 Task: In the  document leadership.docx Select the first Column and change text color to  'Black' Apply the command  'Undo' Apply the command  Redo
Action: Mouse pressed left at (305, 405)
Screenshot: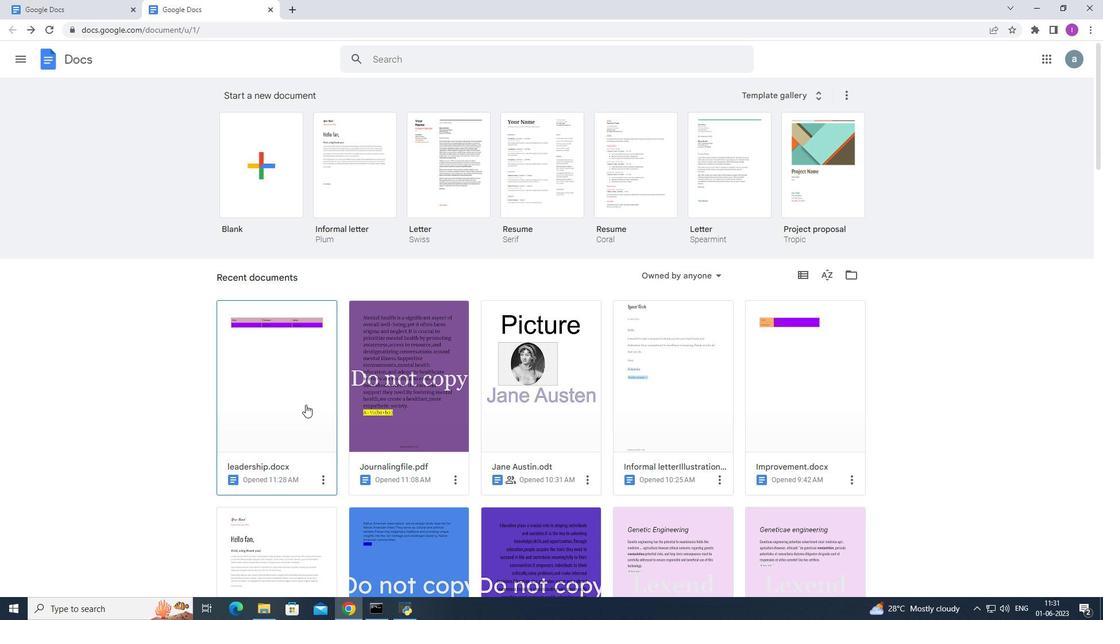 
Action: Mouse moved to (627, 198)
Screenshot: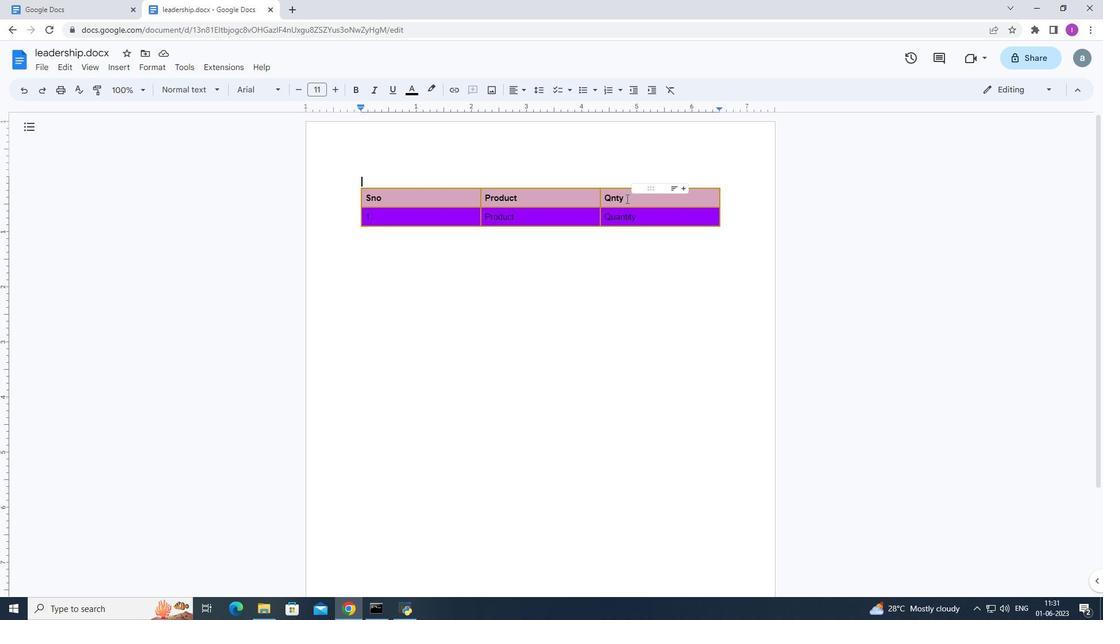 
Action: Mouse pressed left at (627, 198)
Screenshot: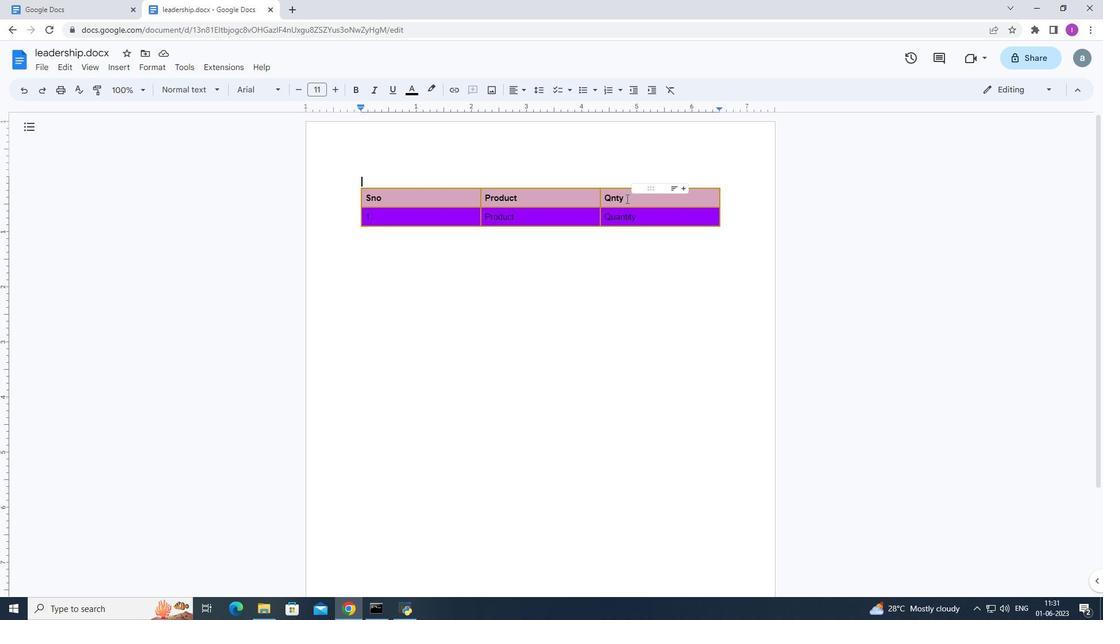 
Action: Mouse moved to (523, 196)
Screenshot: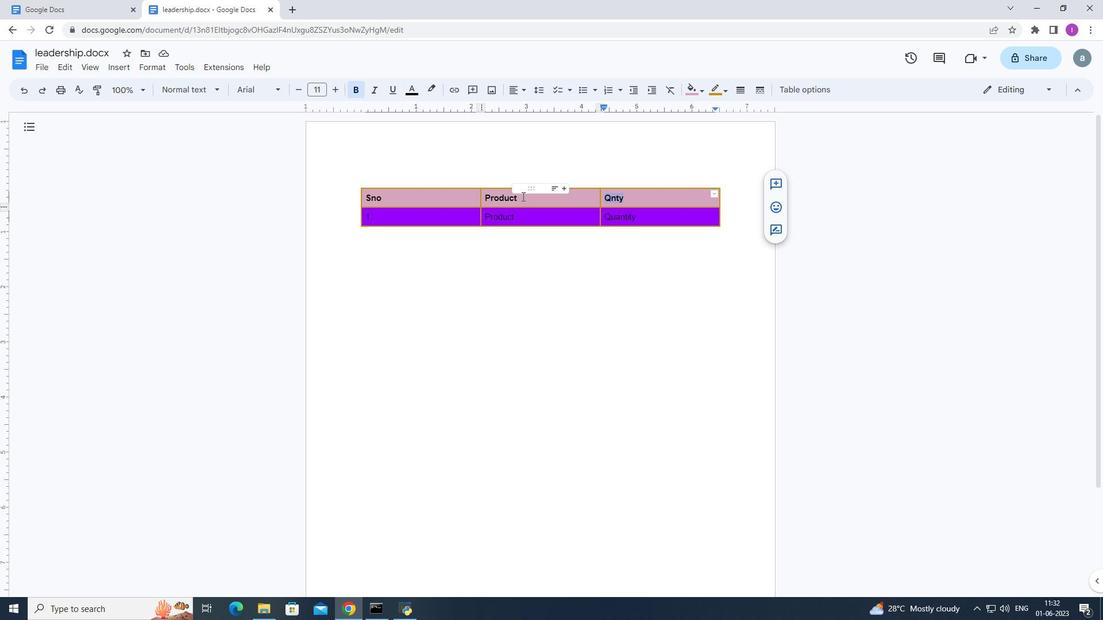 
Action: Mouse pressed left at (523, 196)
Screenshot: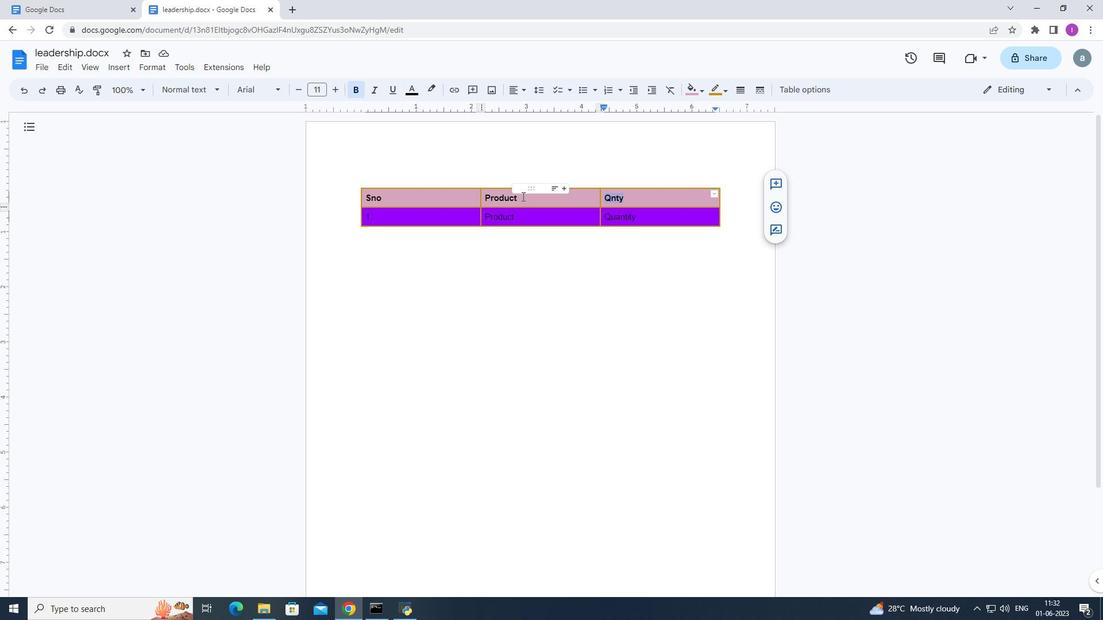 
Action: Mouse moved to (628, 199)
Screenshot: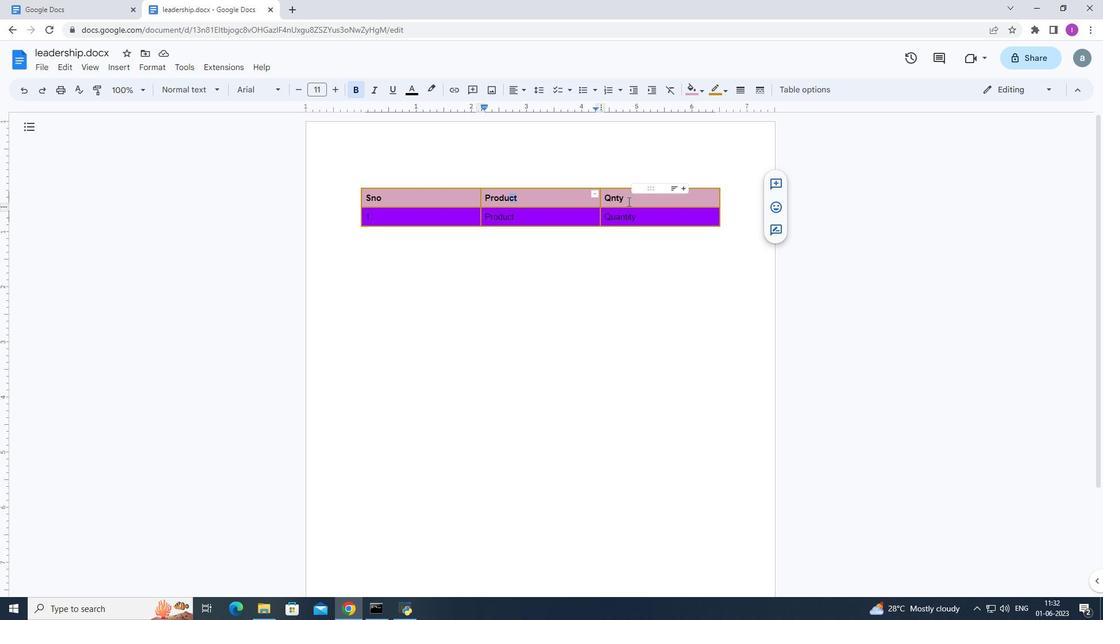 
Action: Mouse pressed left at (628, 199)
Screenshot: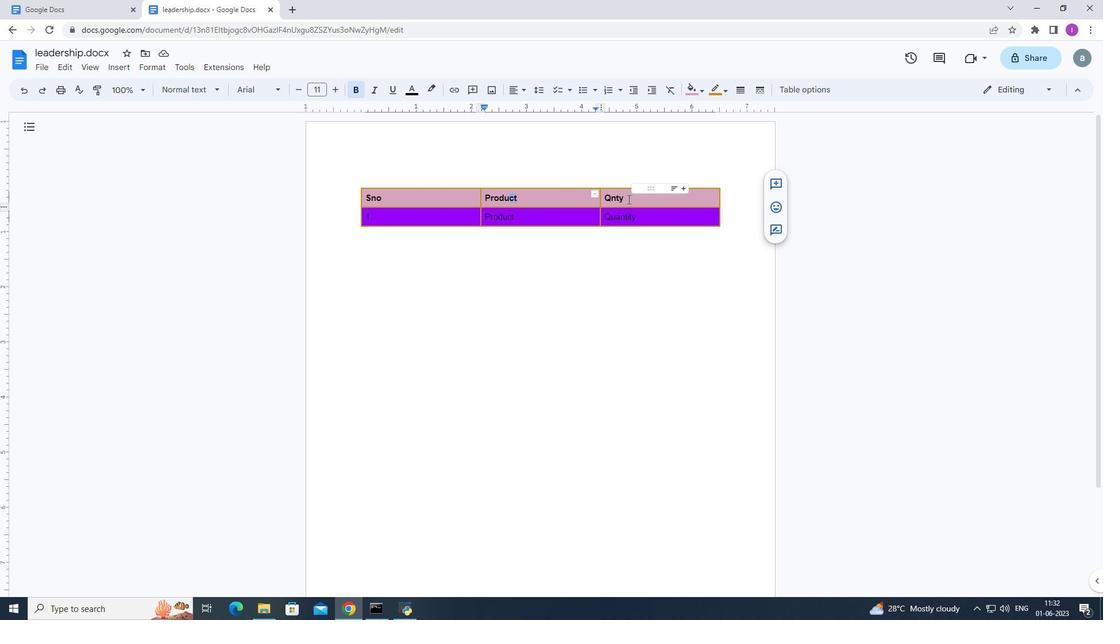 
Action: Mouse moved to (418, 91)
Screenshot: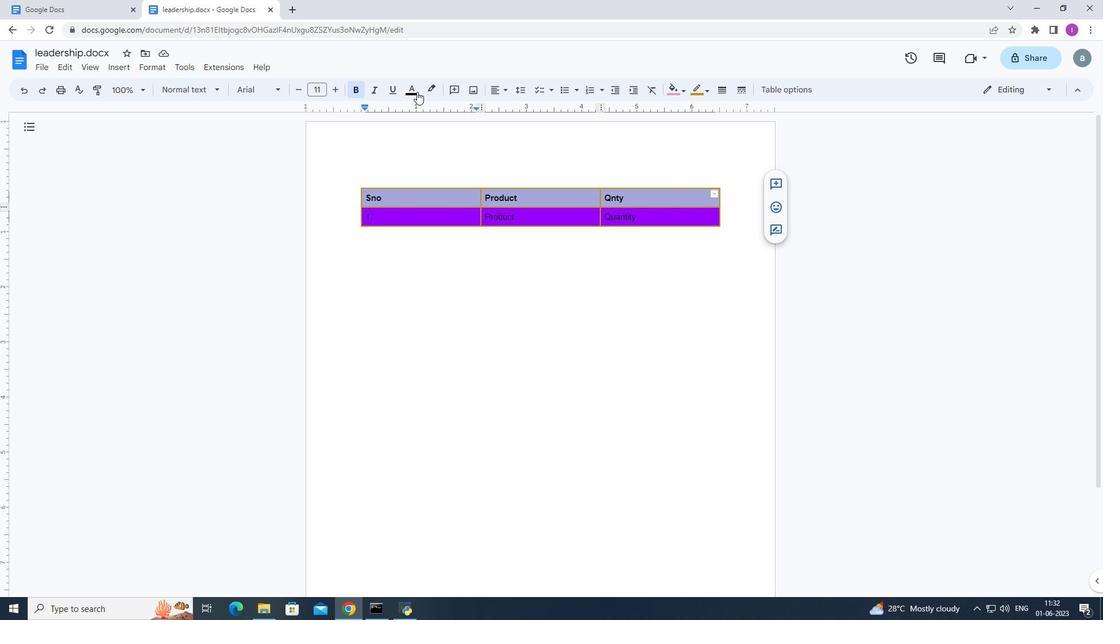 
Action: Mouse pressed left at (418, 91)
Screenshot: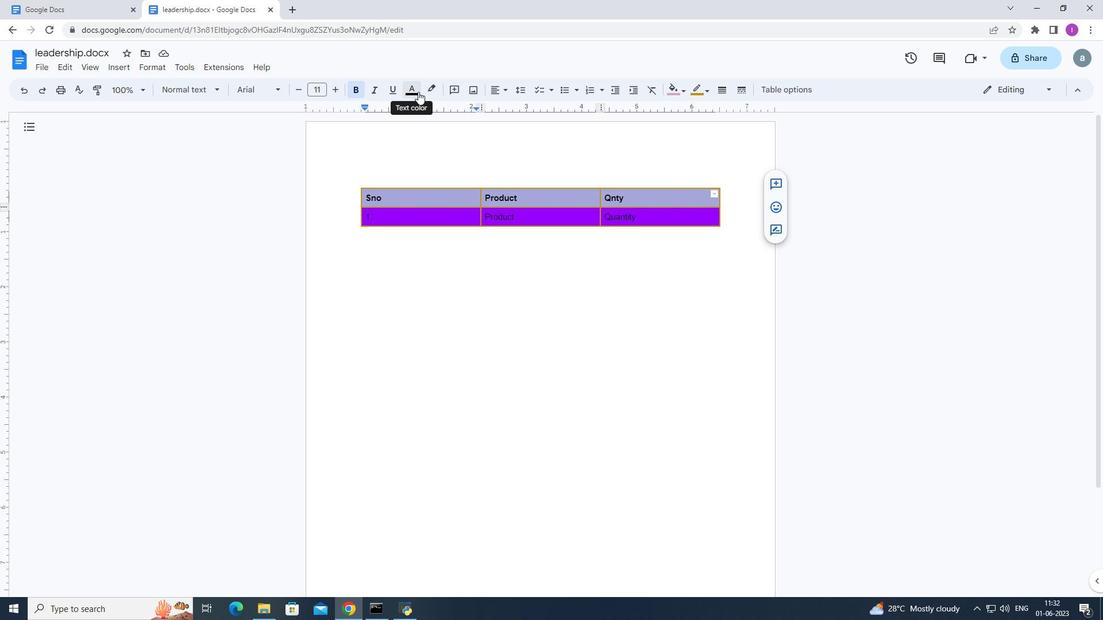 
Action: Mouse moved to (418, 113)
Screenshot: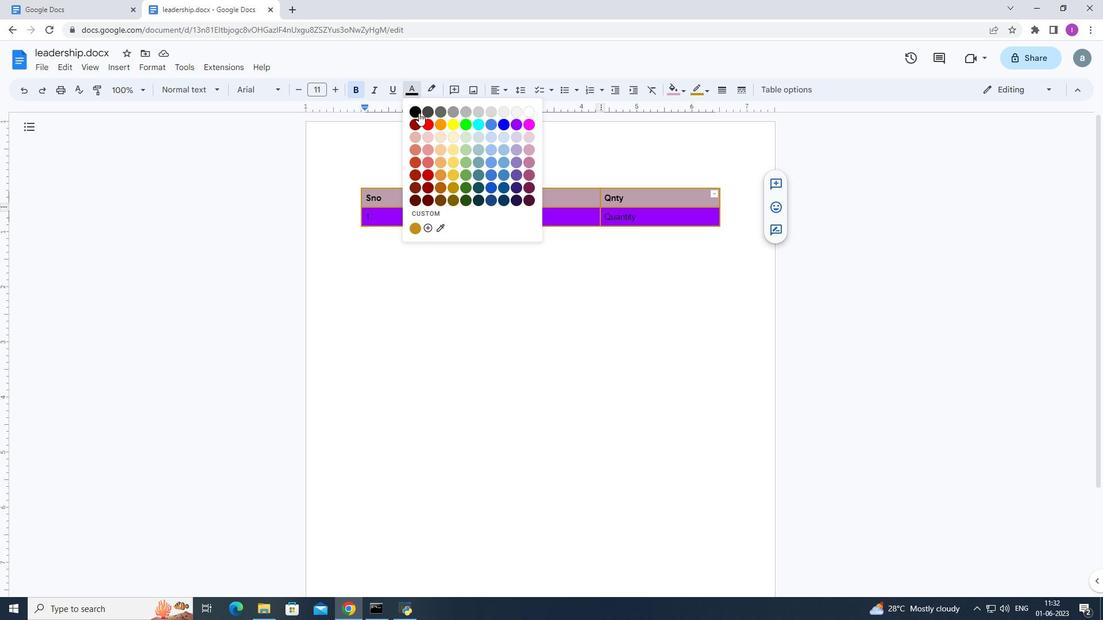 
Action: Mouse pressed left at (418, 113)
Screenshot: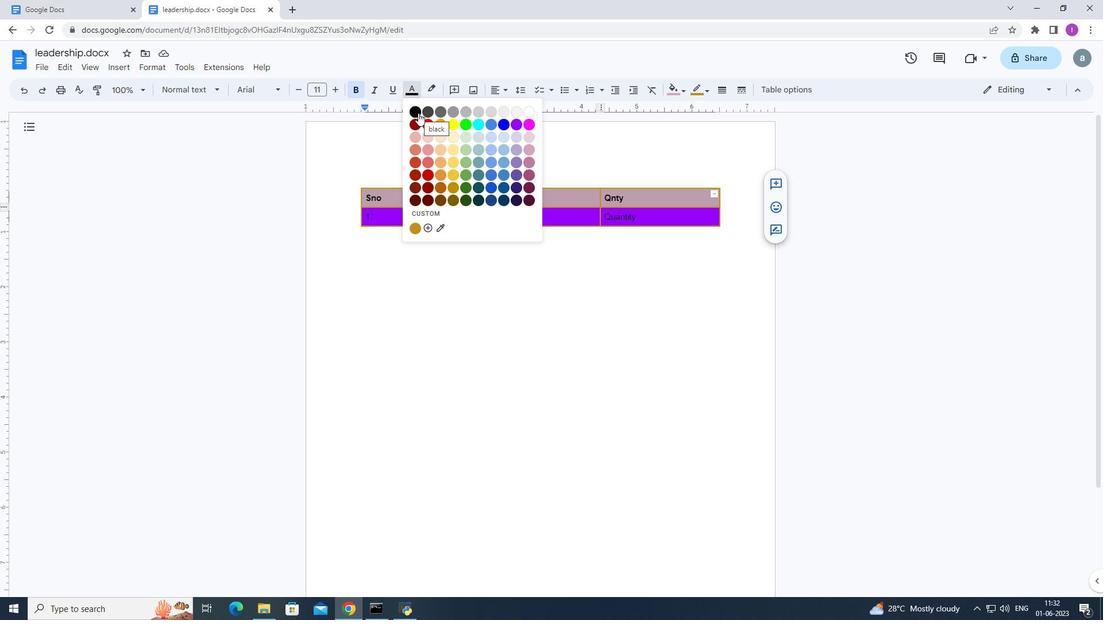 
Action: Mouse moved to (569, 166)
Screenshot: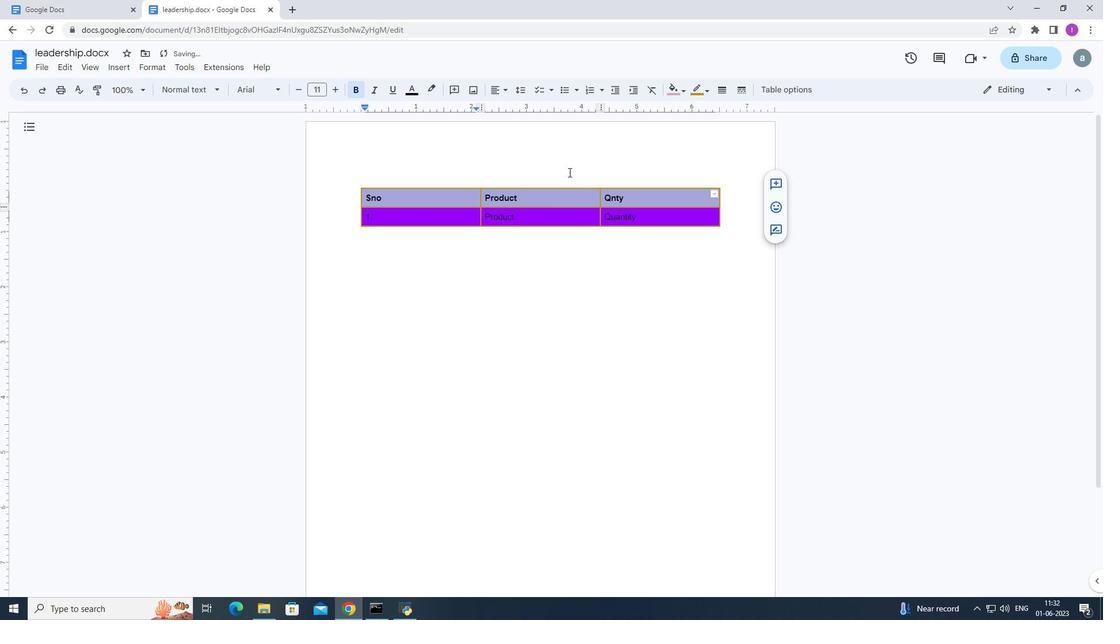 
Action: Mouse pressed left at (569, 166)
Screenshot: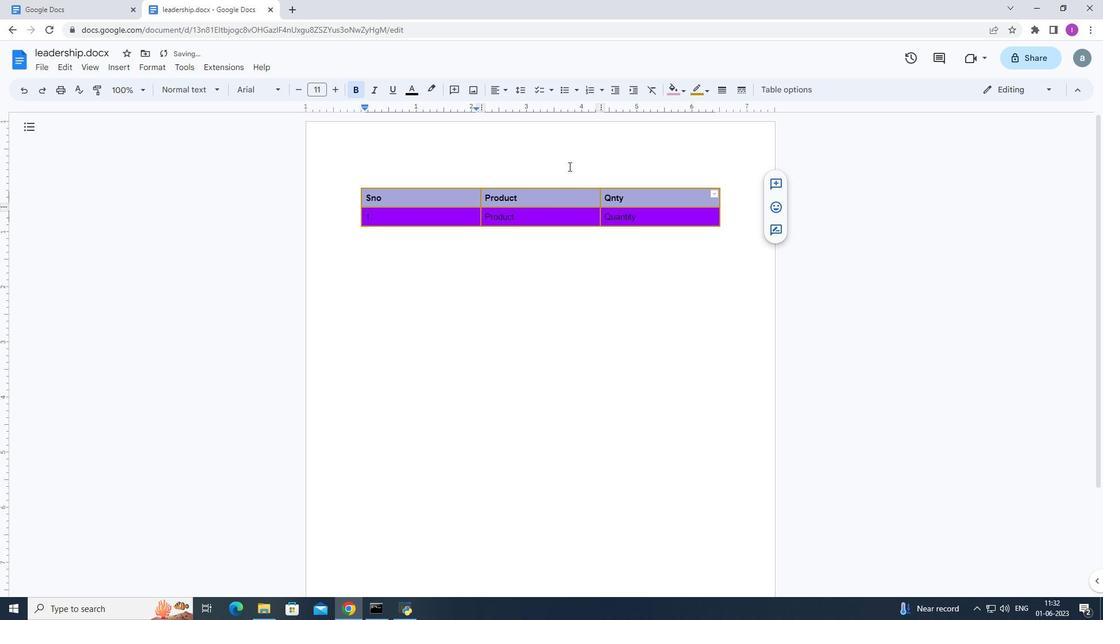 
Action: Mouse moved to (25, 89)
Screenshot: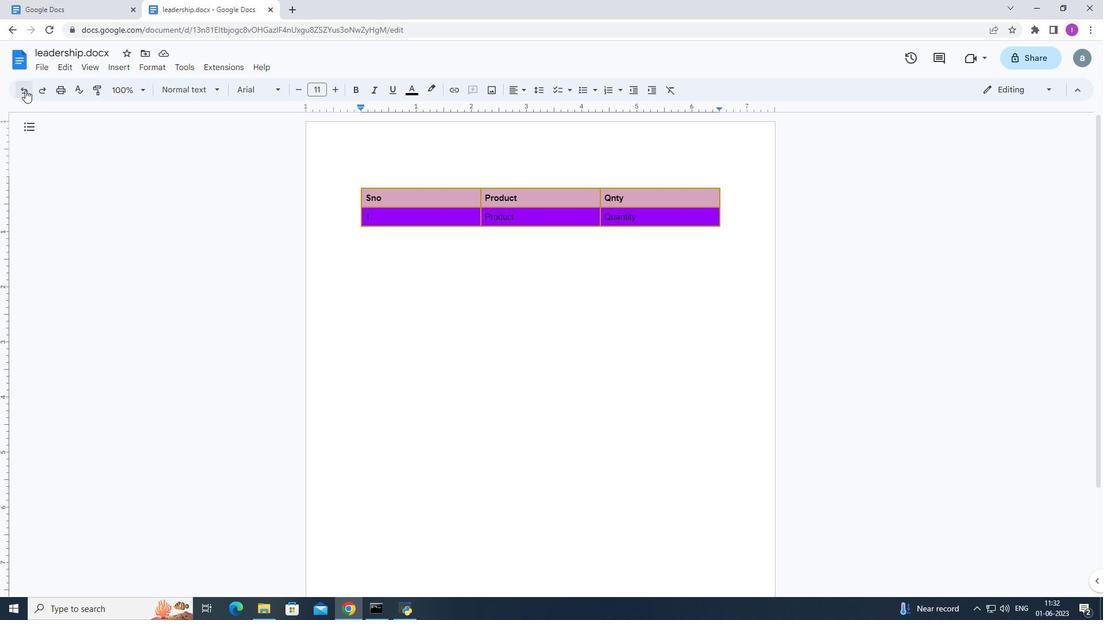 
Action: Mouse pressed left at (25, 89)
Screenshot: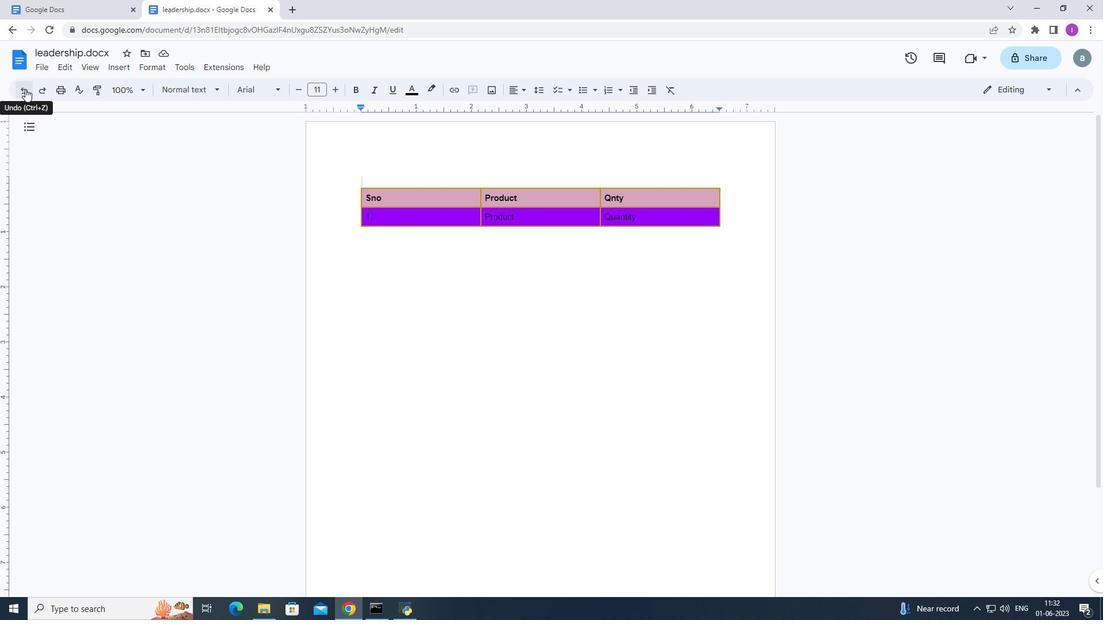 
Action: Mouse moved to (44, 88)
Screenshot: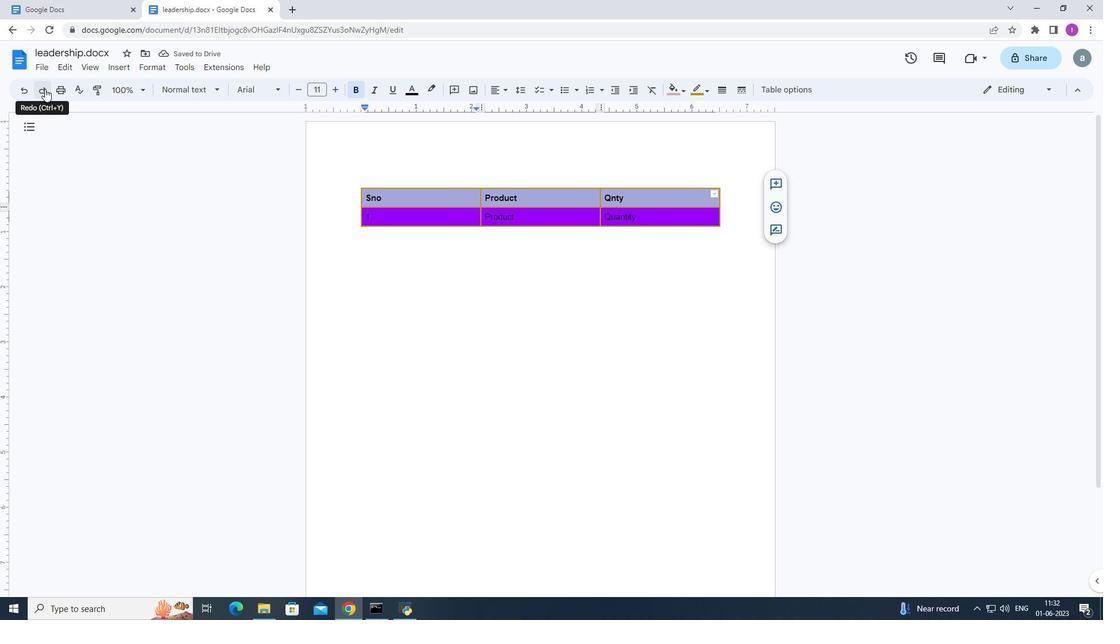 
Action: Mouse pressed left at (44, 88)
Screenshot: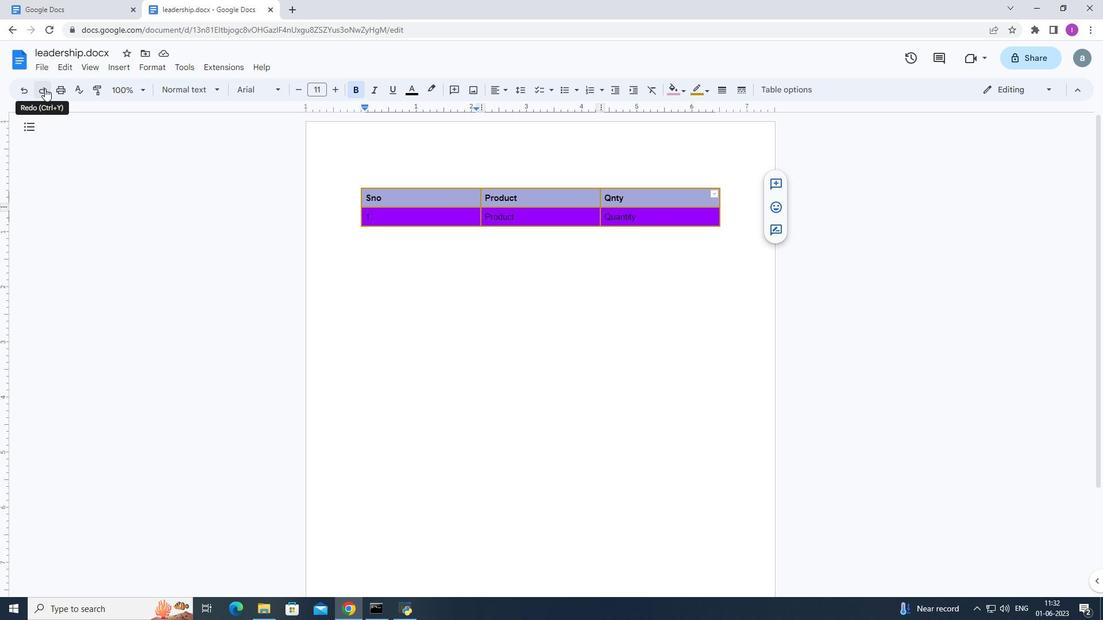
Action: Mouse moved to (176, 225)
Screenshot: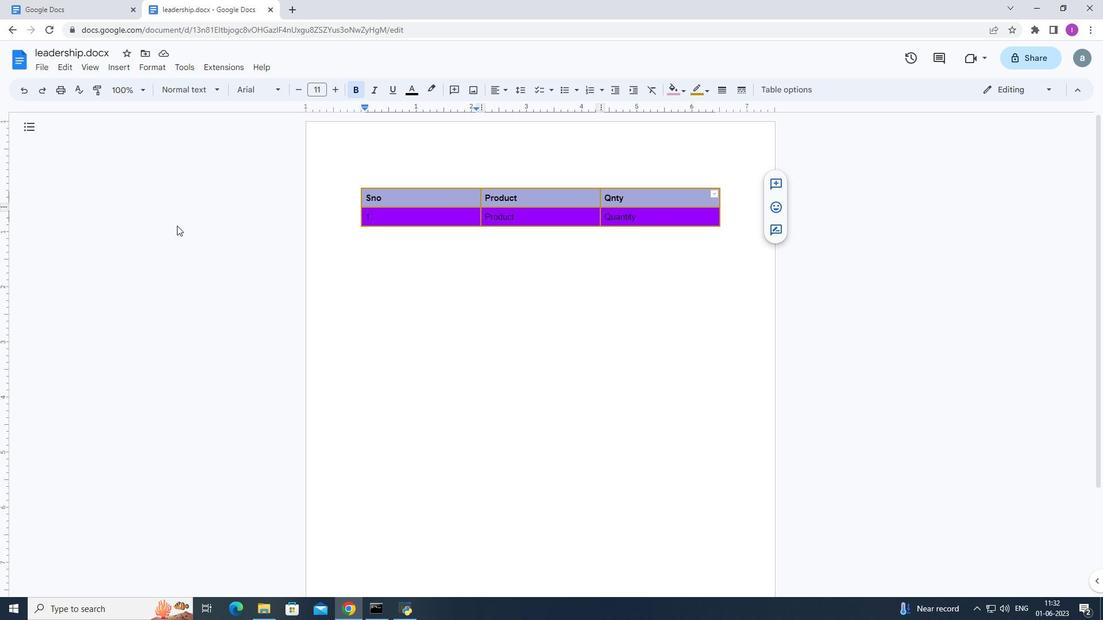 
